 Task: Create Board Social Media Monitoring to Workspace CRM Implementation. Create Board Project Time Tracking to Workspace CRM Implementation. Create Board Brand Storytelling and Narrative Development to Workspace CRM Implementation
Action: Mouse moved to (116, 60)
Screenshot: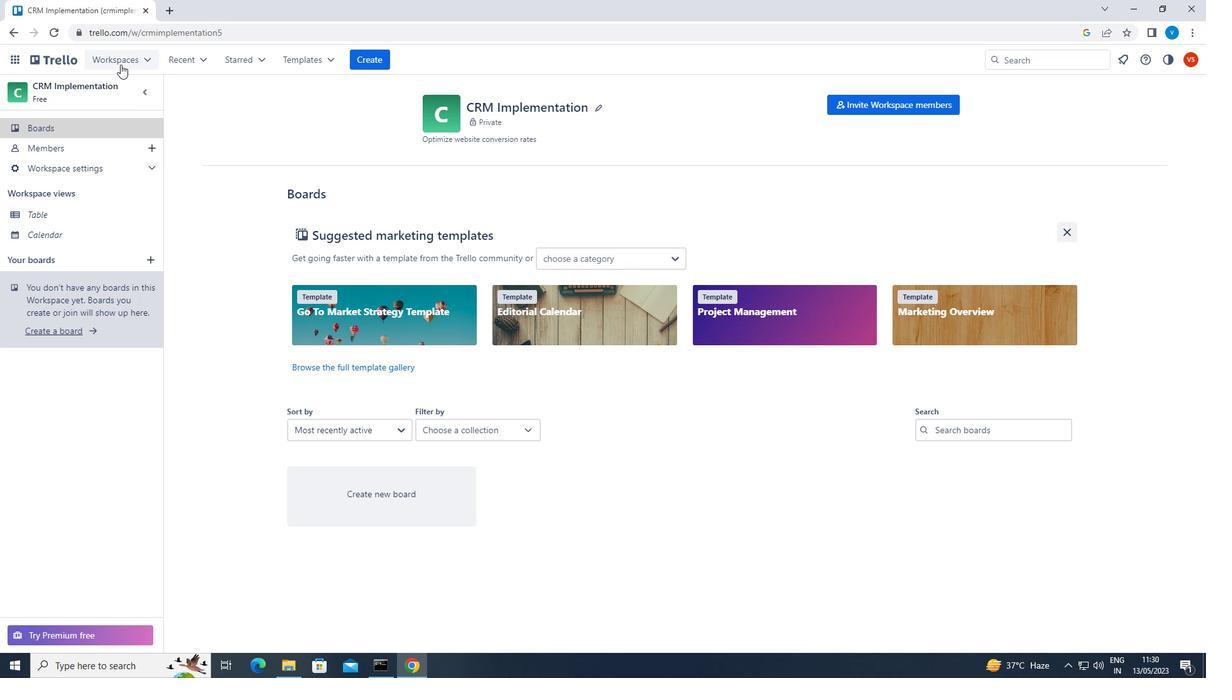 
Action: Mouse pressed left at (116, 60)
Screenshot: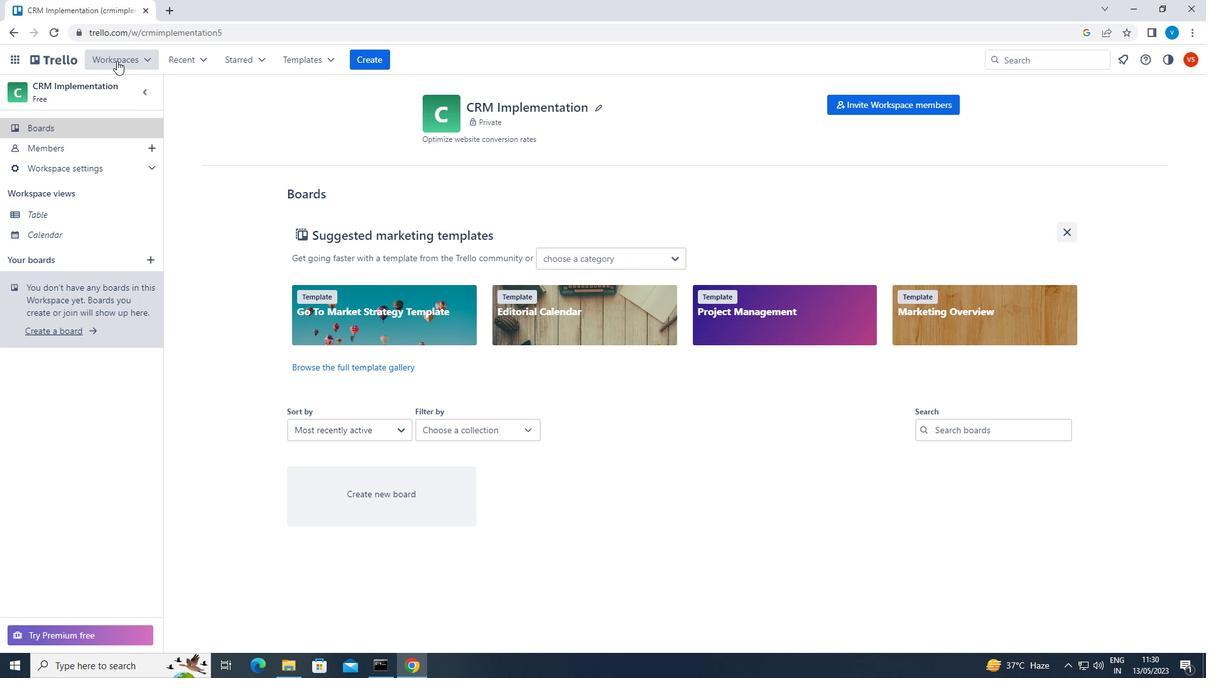 
Action: Mouse moved to (157, 466)
Screenshot: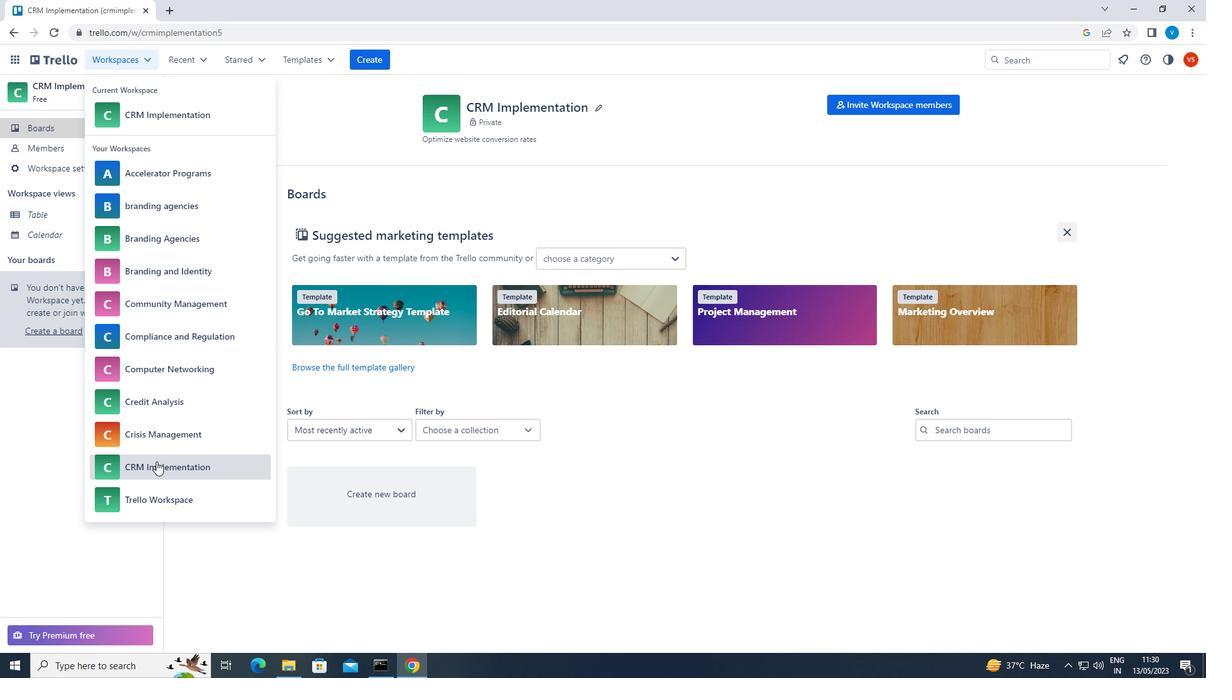 
Action: Mouse pressed left at (157, 466)
Screenshot: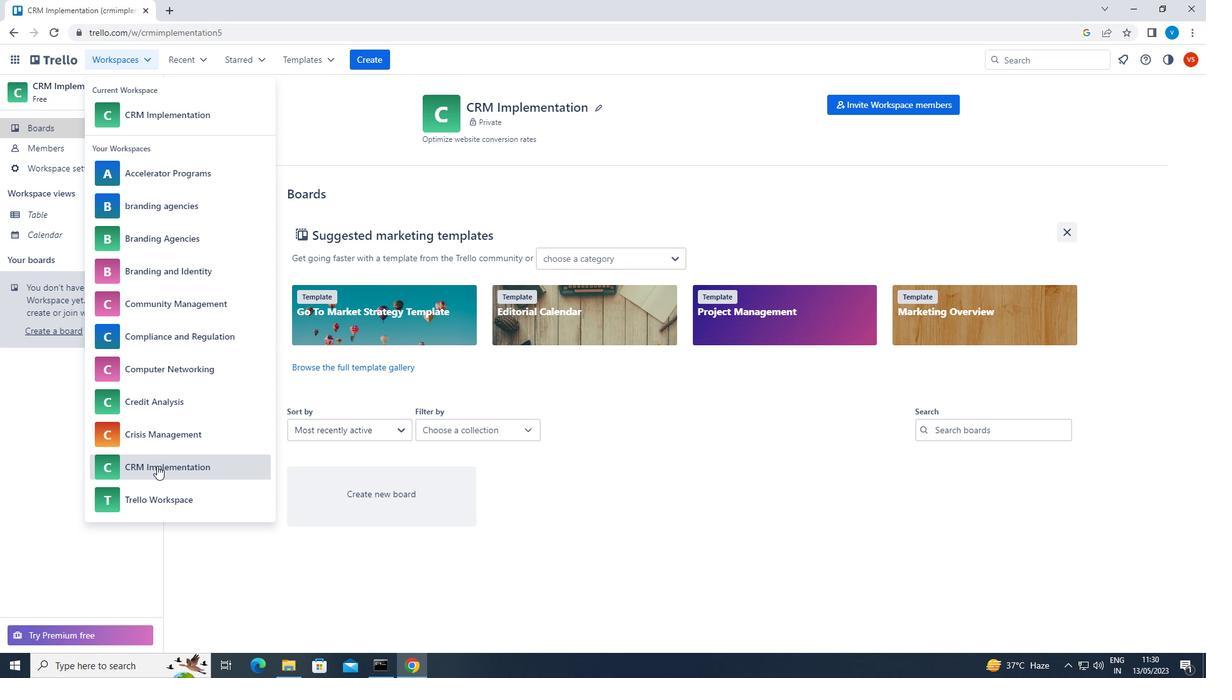 
Action: Mouse moved to (374, 59)
Screenshot: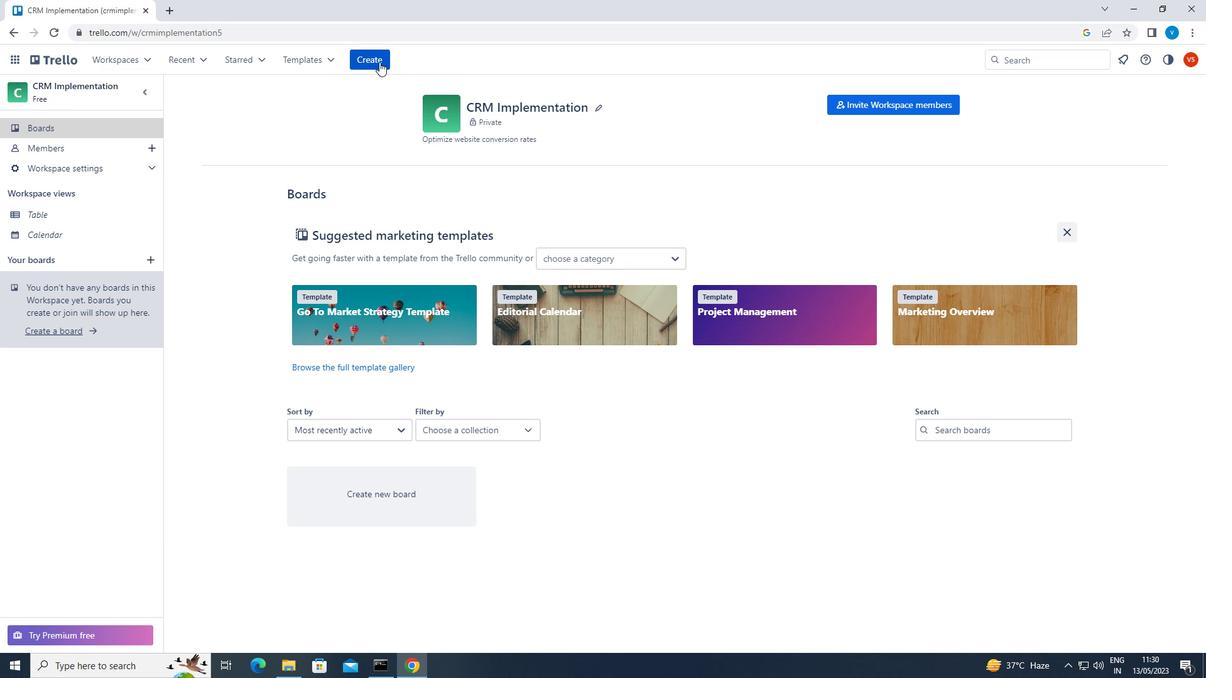 
Action: Mouse pressed left at (374, 59)
Screenshot: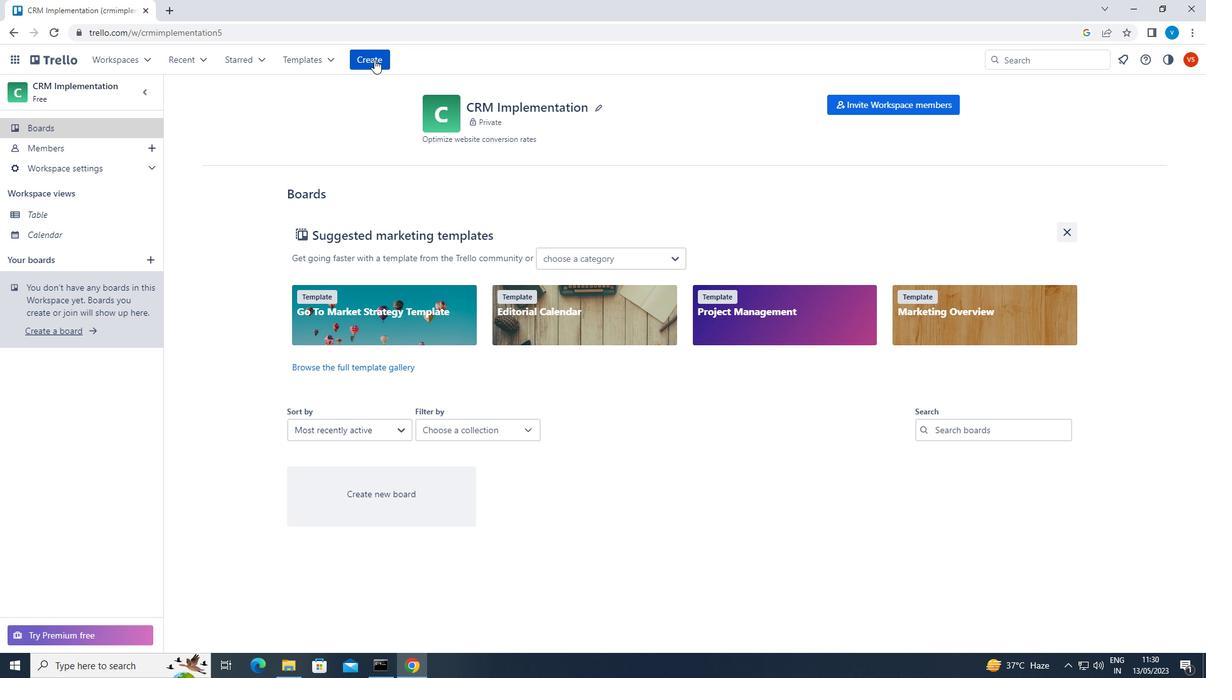 
Action: Mouse moved to (400, 114)
Screenshot: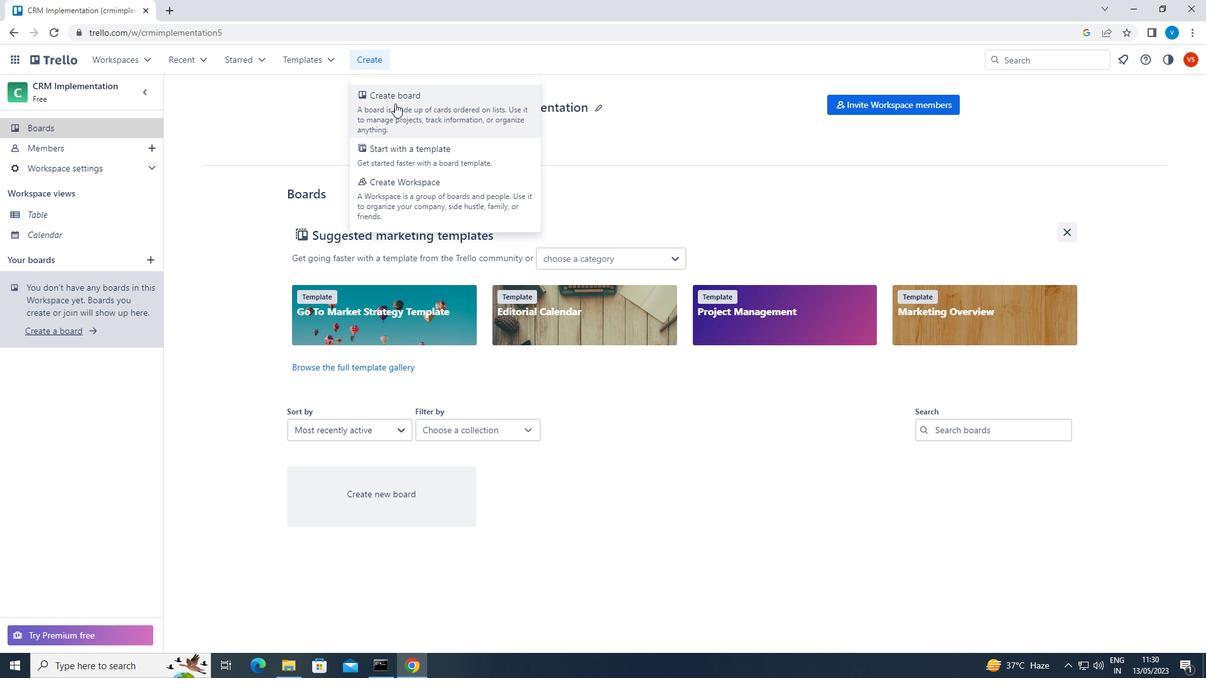 
Action: Mouse pressed left at (400, 114)
Screenshot: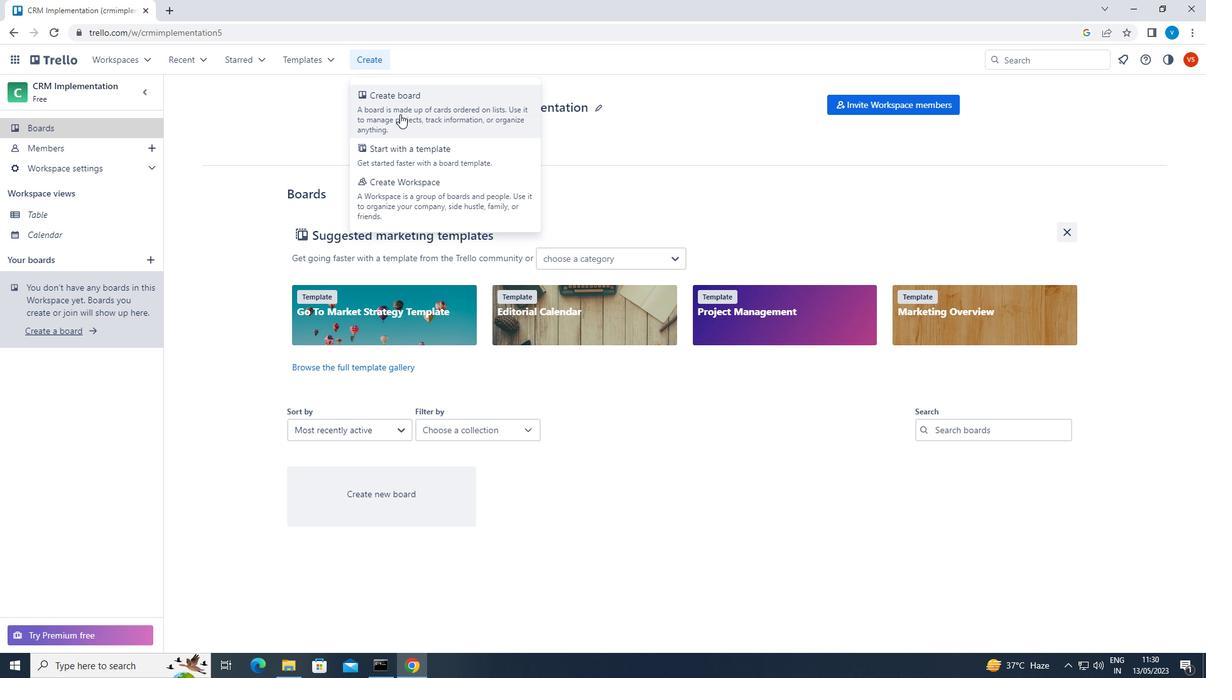 
Action: Mouse moved to (399, 116)
Screenshot: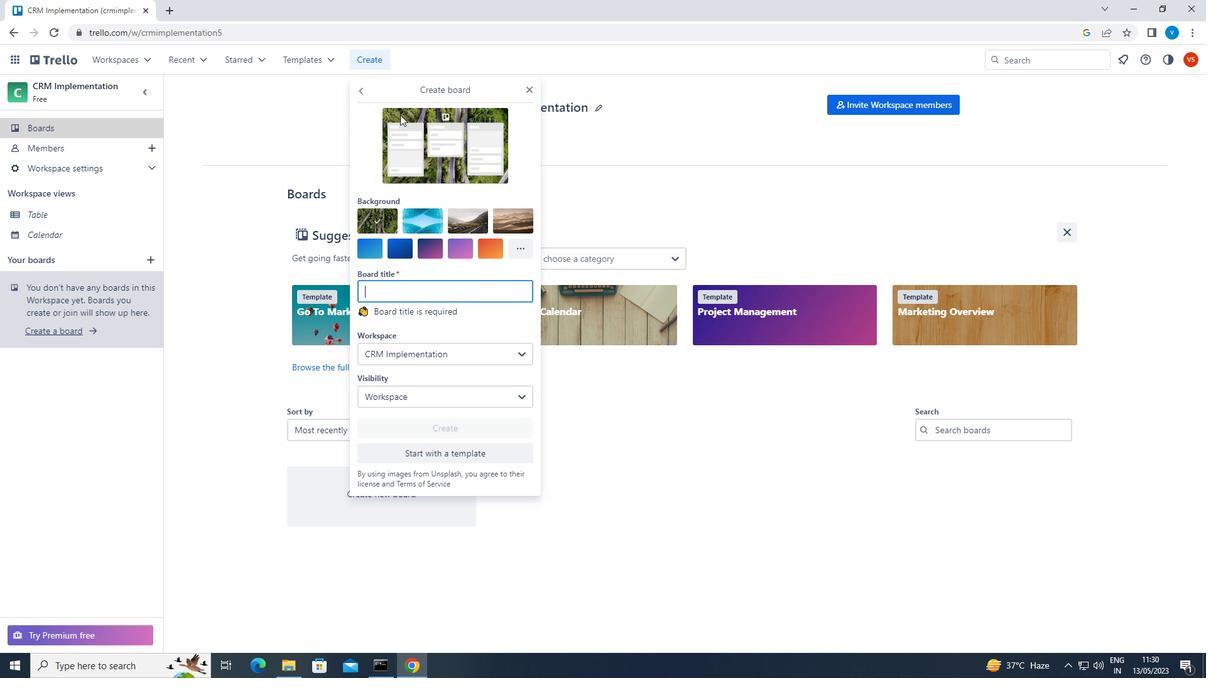 
Action: Key pressed <Key.shift>SOCIAL<Key.space><Key.shift>MEDIA<Key.space><Key.shift>MONITORING
Screenshot: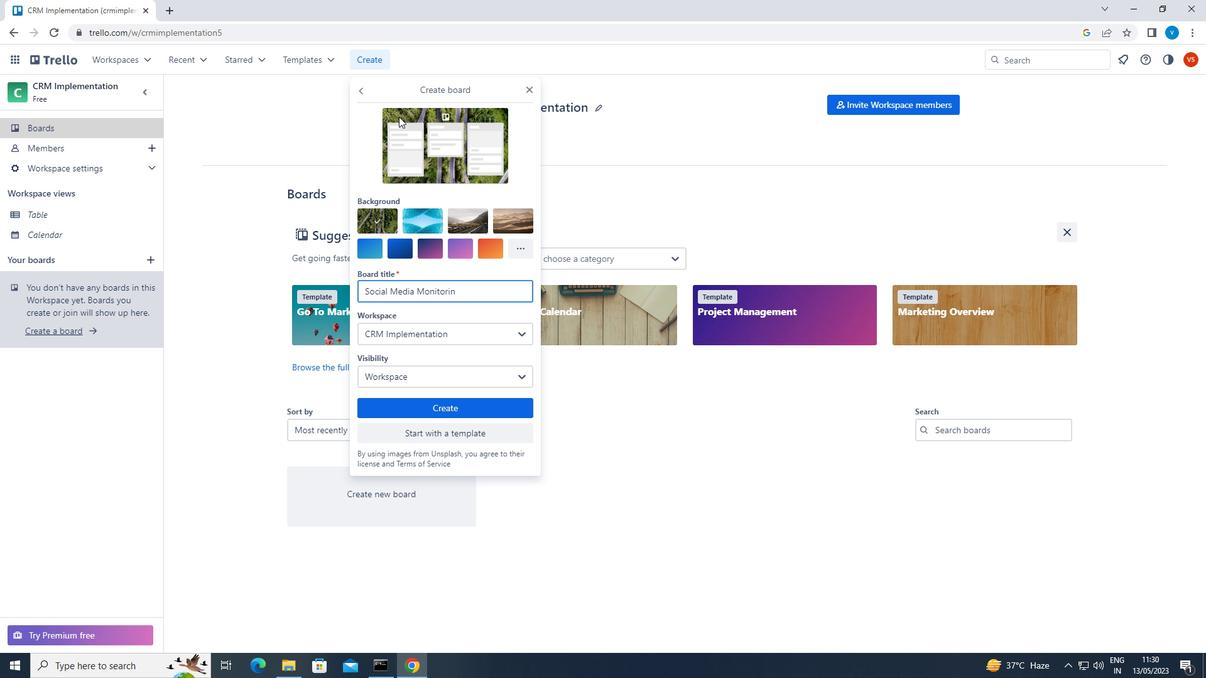 
Action: Mouse moved to (469, 405)
Screenshot: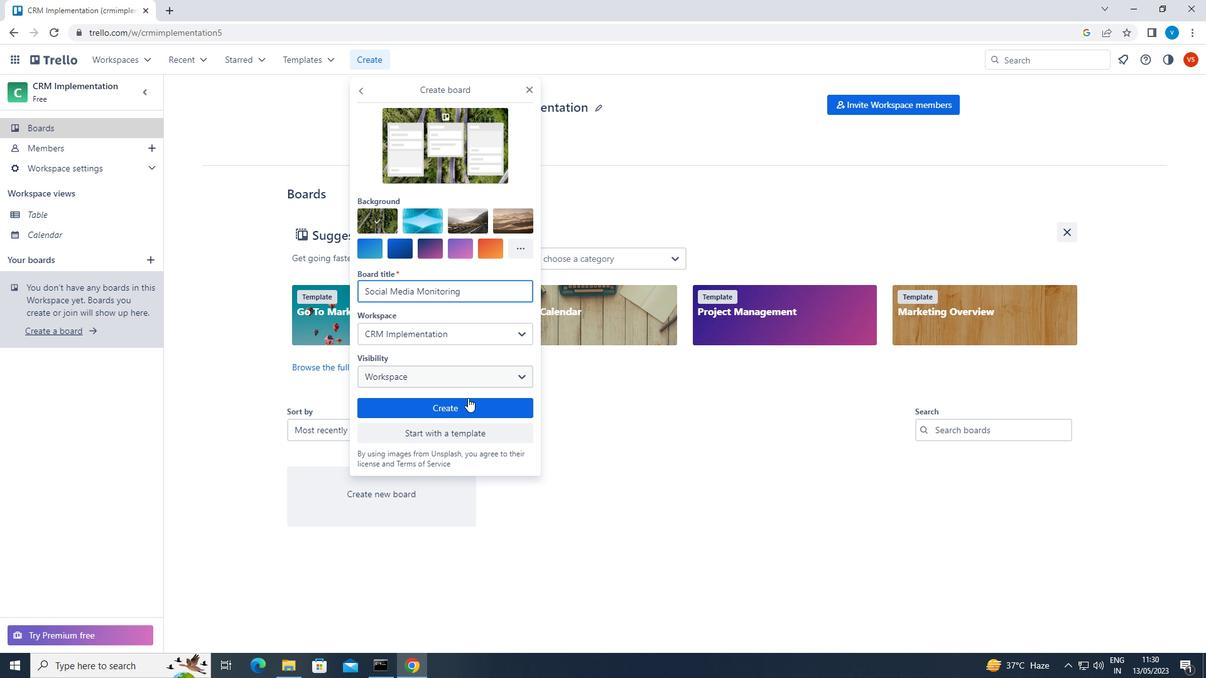 
Action: Mouse pressed left at (469, 405)
Screenshot: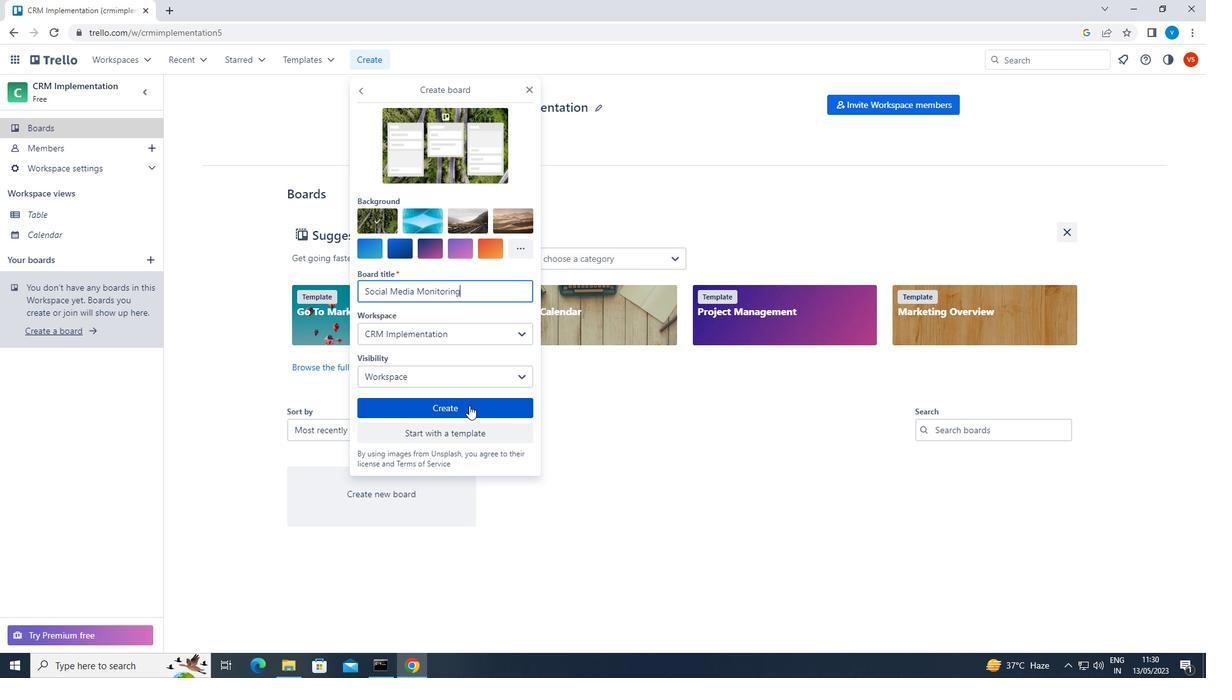 
Action: Mouse moved to (373, 59)
Screenshot: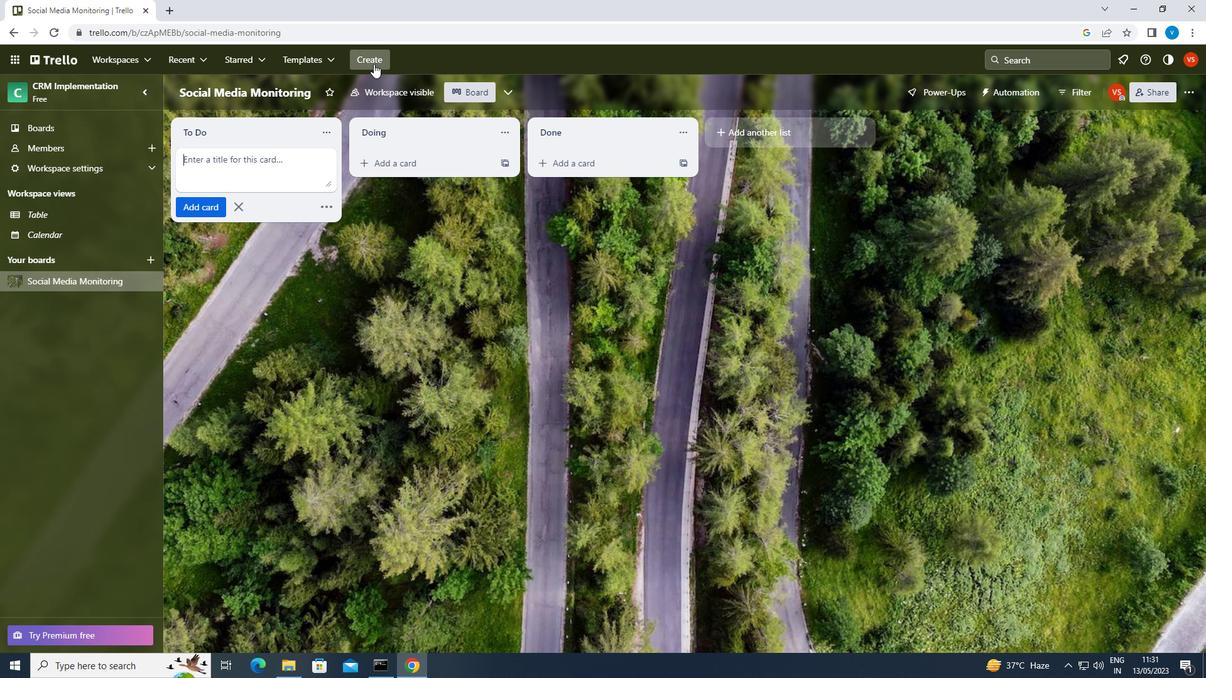 
Action: Mouse pressed left at (373, 59)
Screenshot: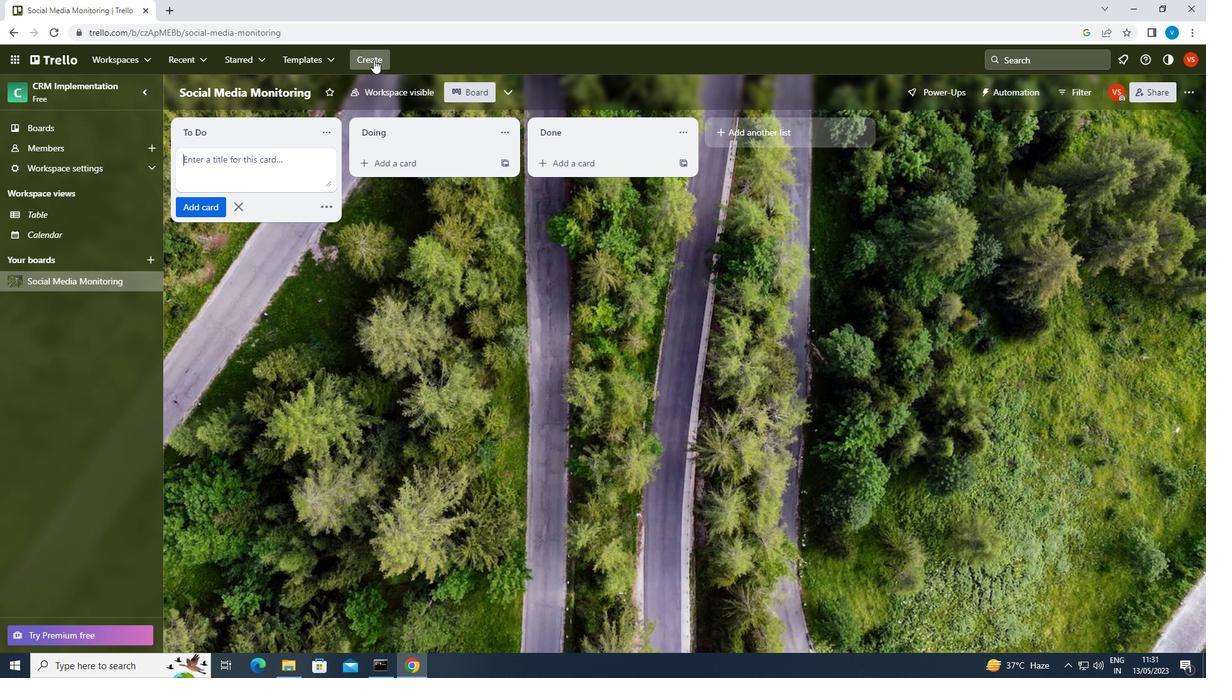 
Action: Mouse moved to (401, 114)
Screenshot: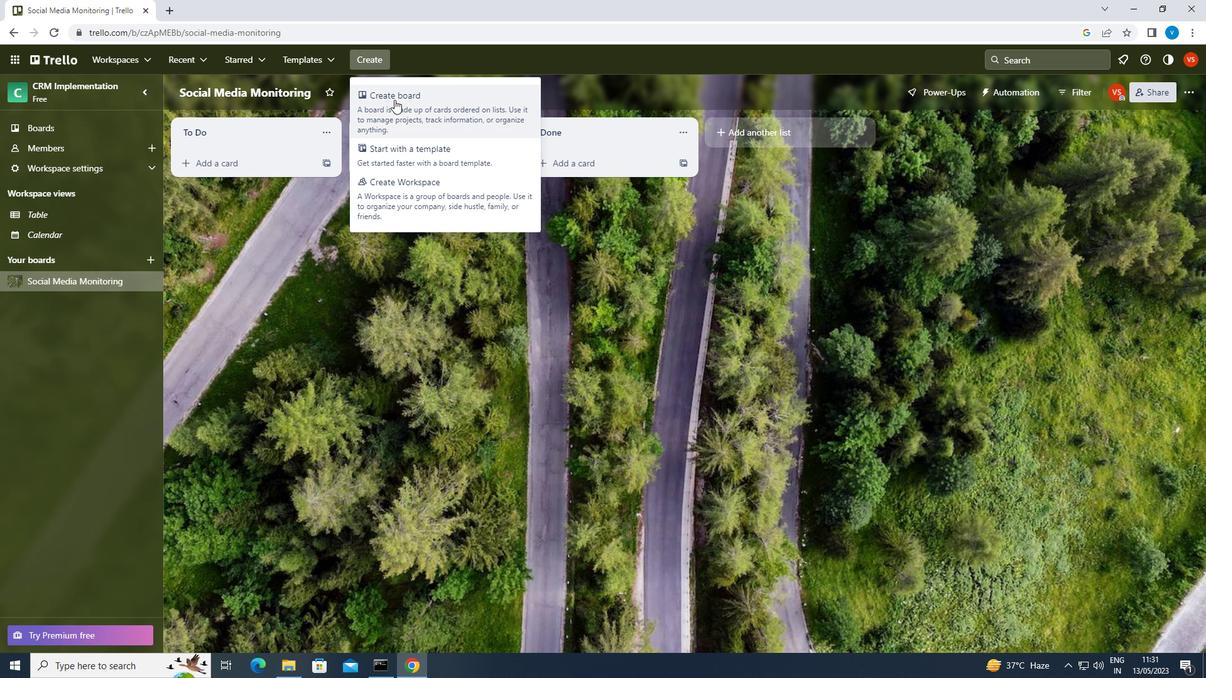 
Action: Mouse pressed left at (401, 114)
Screenshot: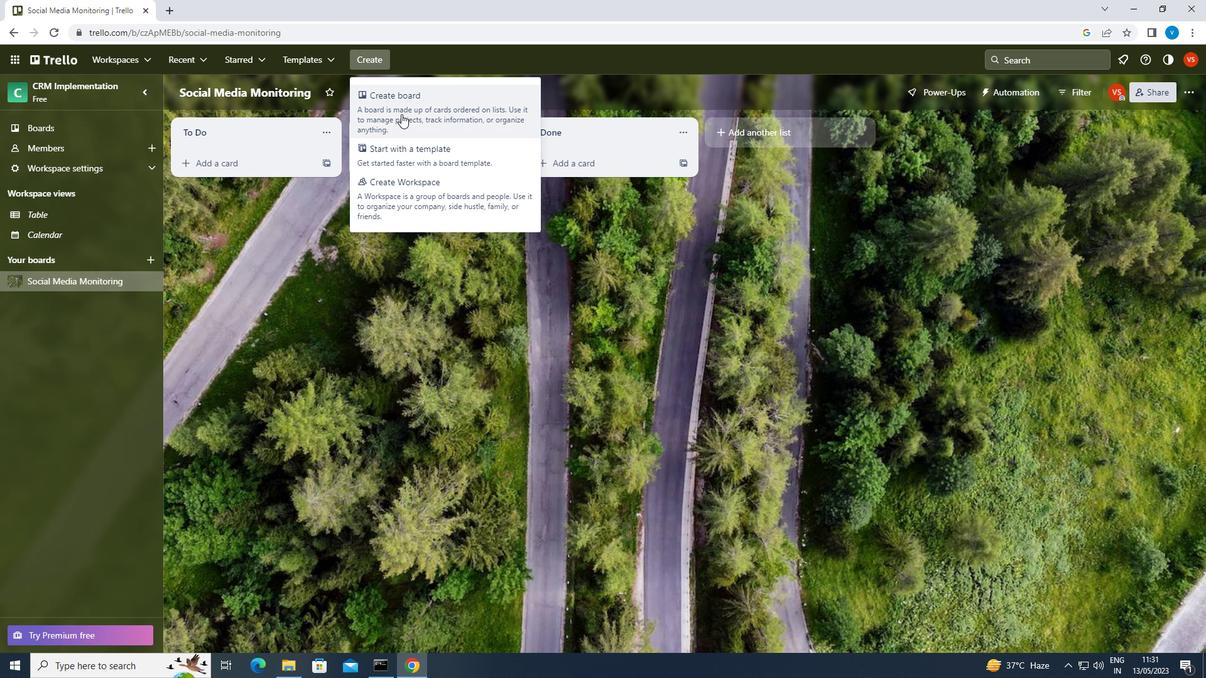 
Action: Mouse moved to (462, 250)
Screenshot: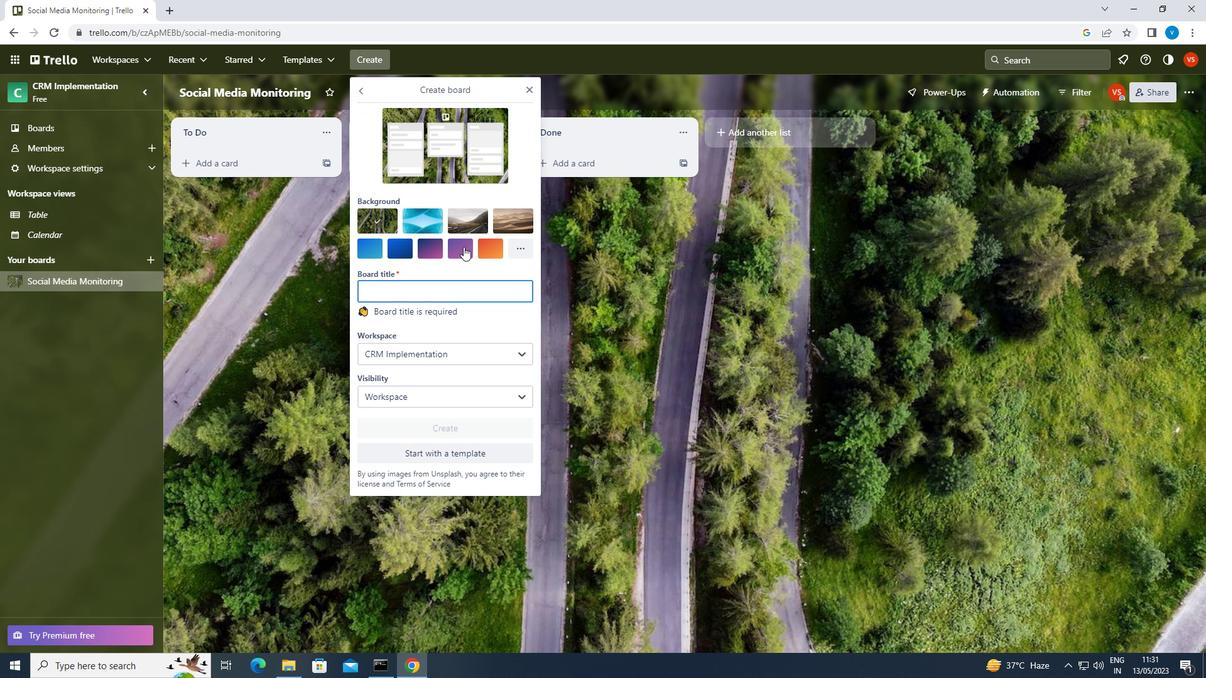 
Action: Key pressed <Key.shift>PROJECT<Key.space><Key.shift>TIME<Key.space><Key.shift>TRACKING
Screenshot: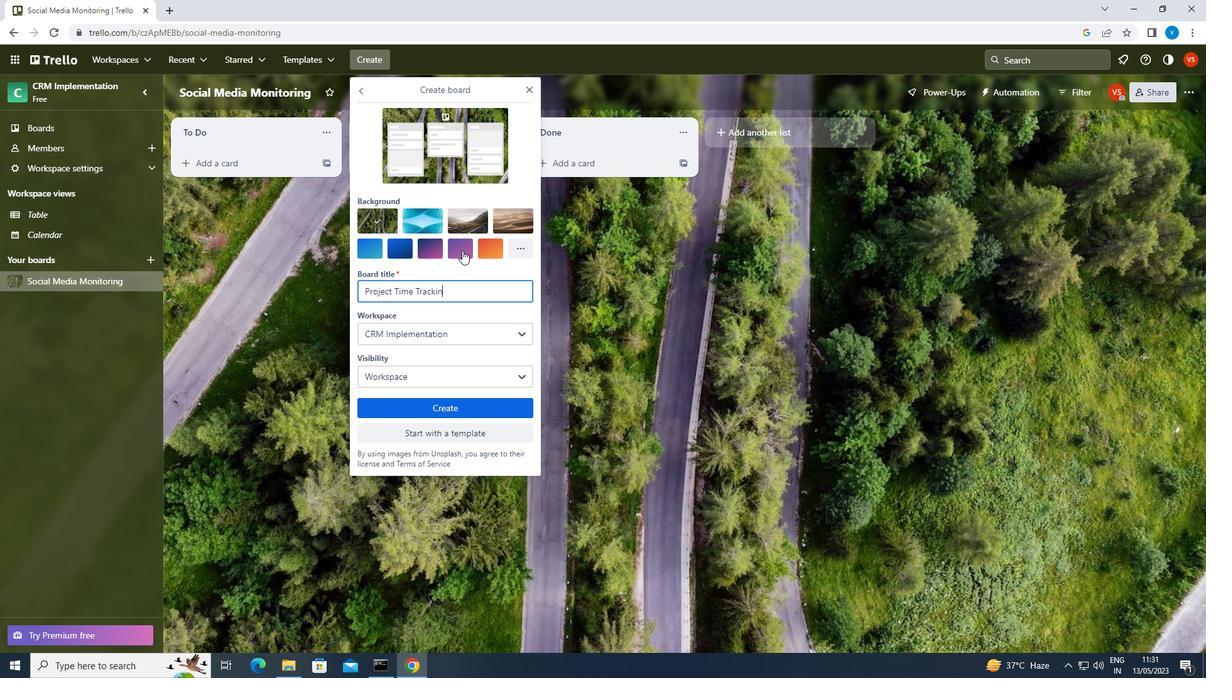 
Action: Mouse moved to (438, 406)
Screenshot: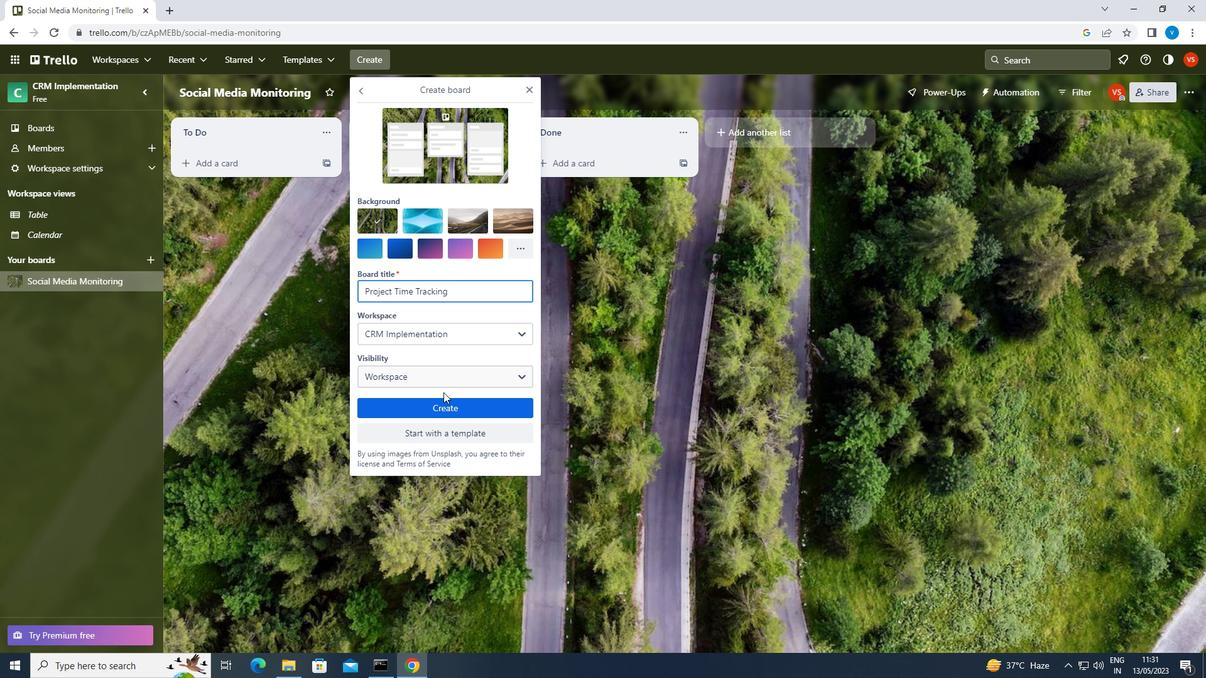 
Action: Mouse pressed left at (438, 406)
Screenshot: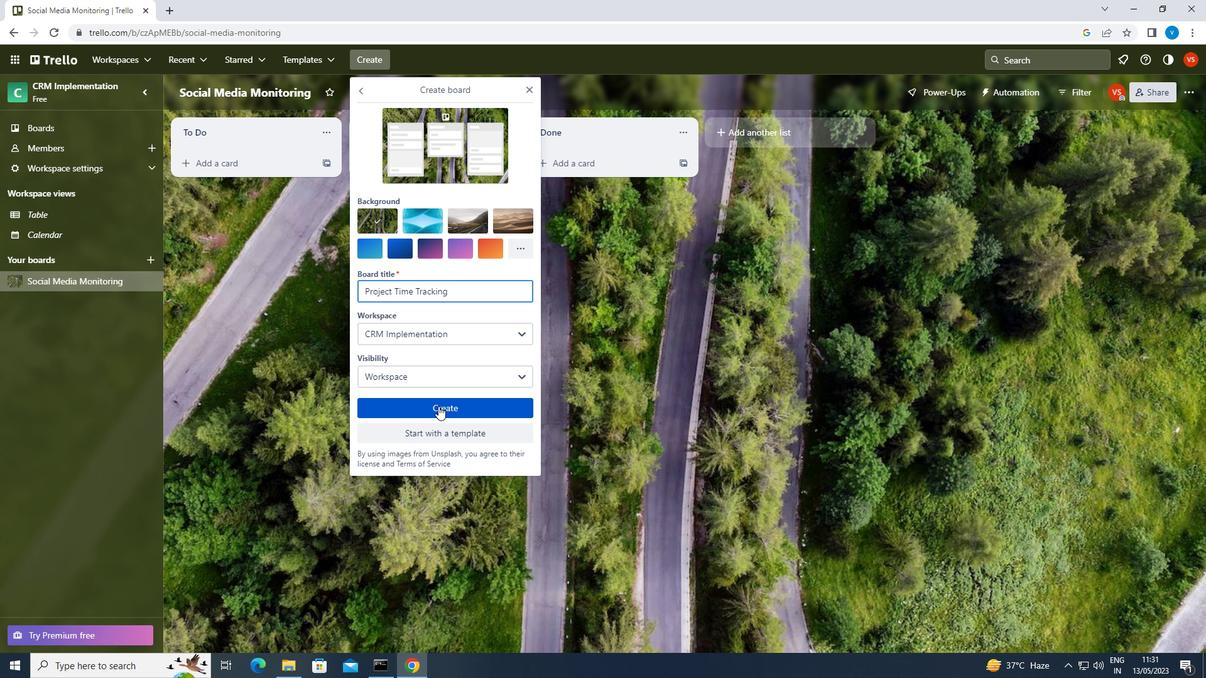 
Action: Mouse moved to (374, 57)
Screenshot: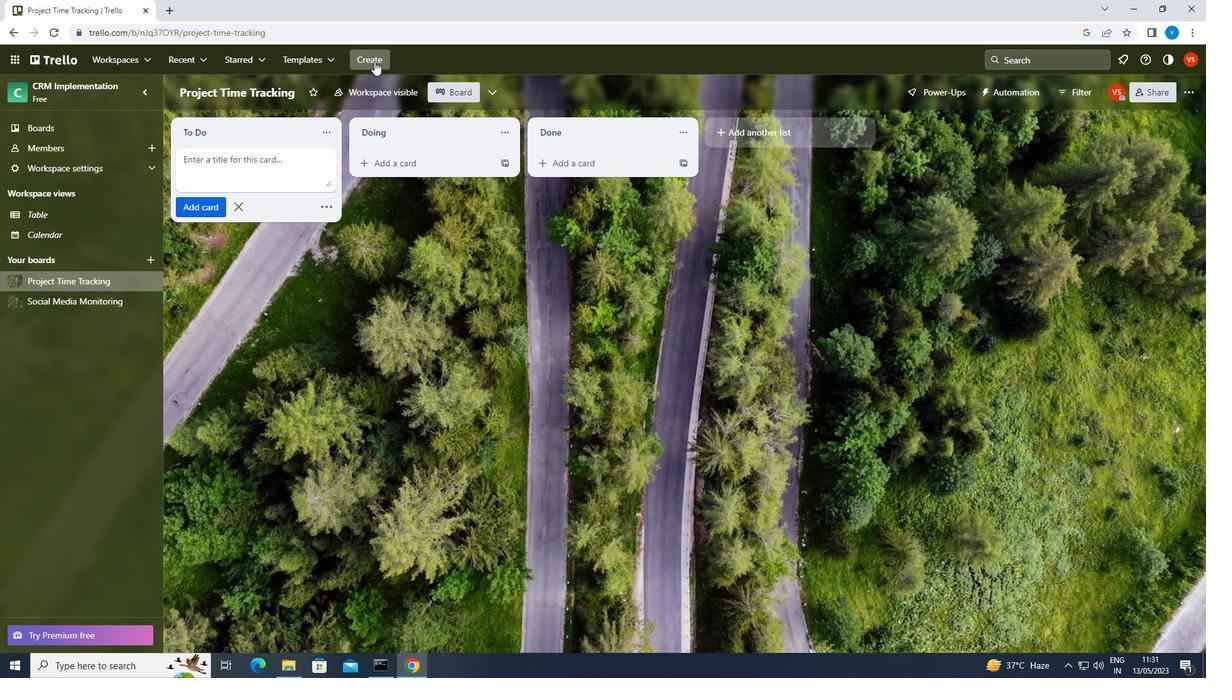 
Action: Mouse pressed left at (374, 57)
Screenshot: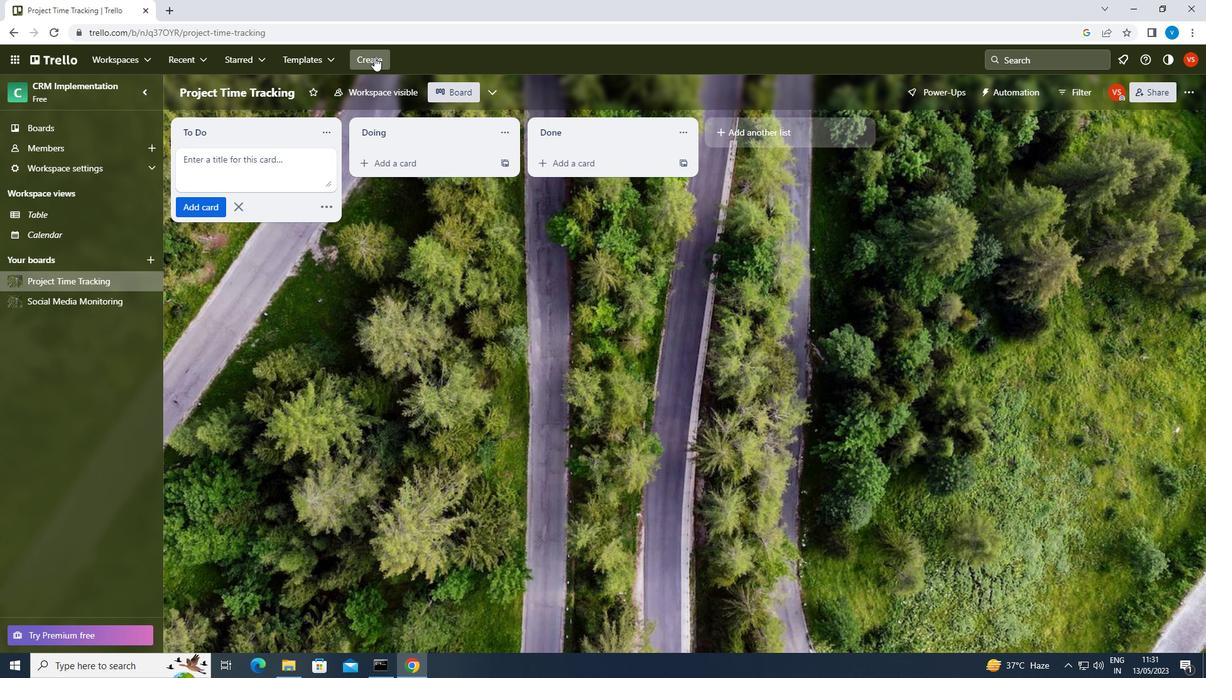 
Action: Mouse moved to (404, 107)
Screenshot: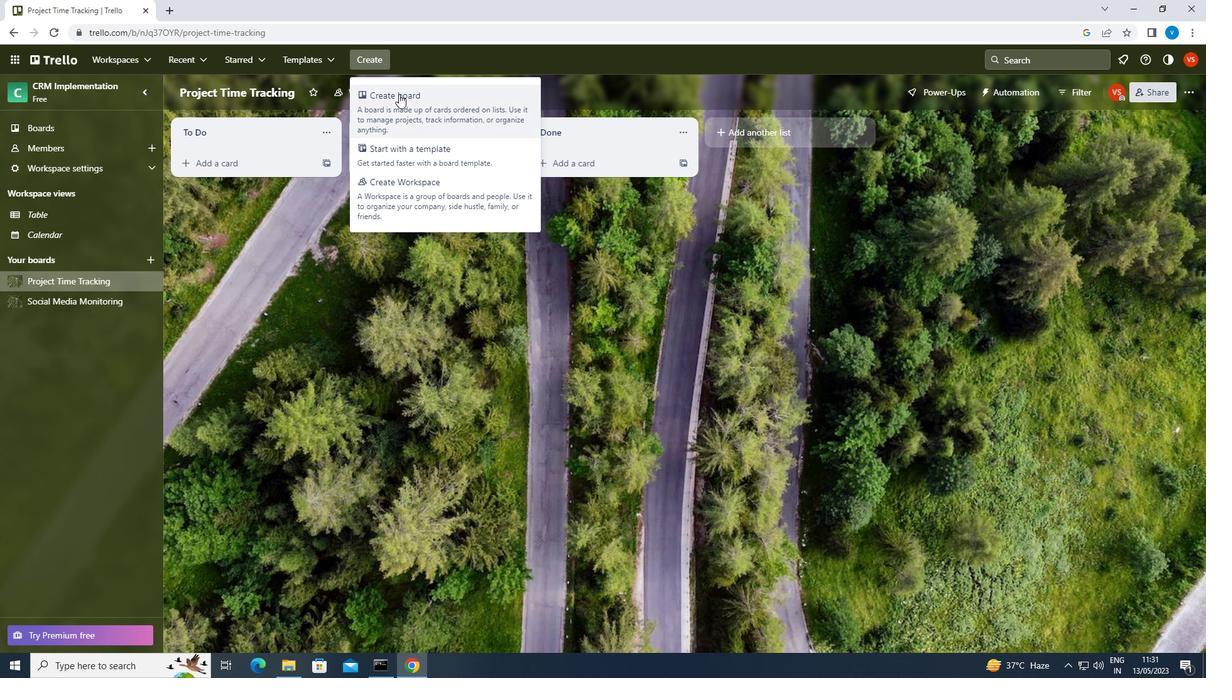 
Action: Mouse pressed left at (404, 107)
Screenshot: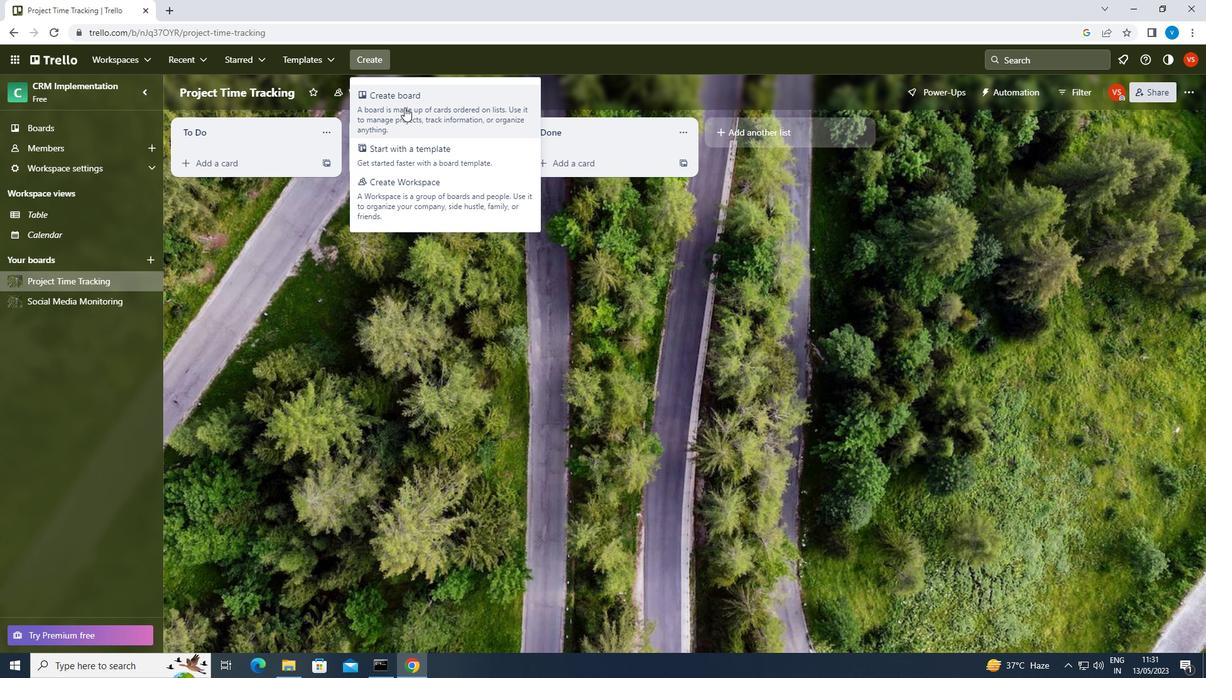 
Action: Mouse moved to (451, 295)
Screenshot: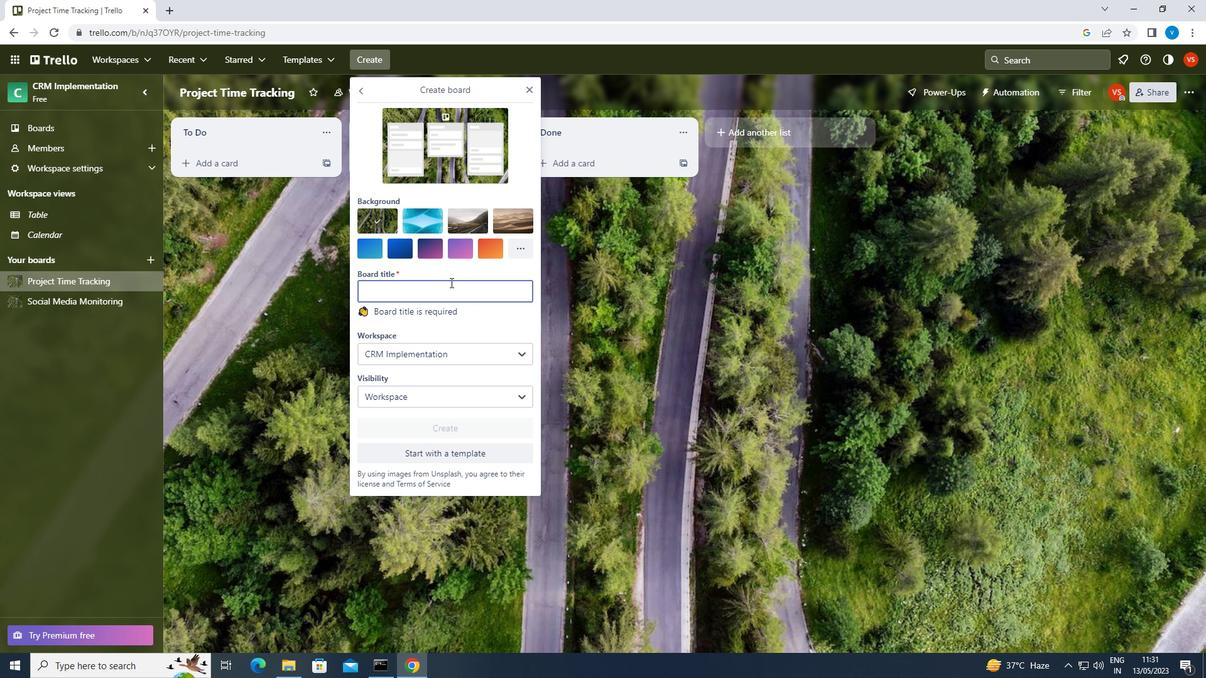 
Action: Mouse pressed left at (451, 295)
Screenshot: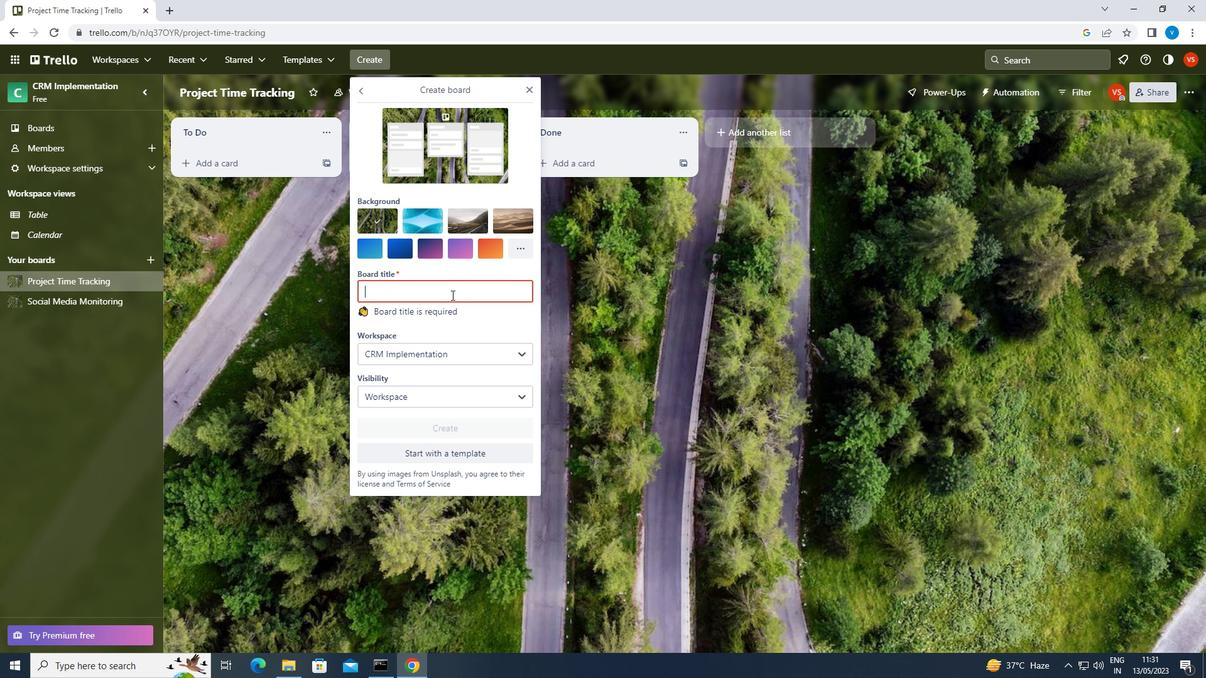 
Action: Key pressed <Key.shift>BRAND<Key.space><Key.shift>STORYTELLING<Key.space>AND<Key.space><Key.shift>NARRATIVE<Key.space><Key.shift><Key.shift>DEVELOPMENT
Screenshot: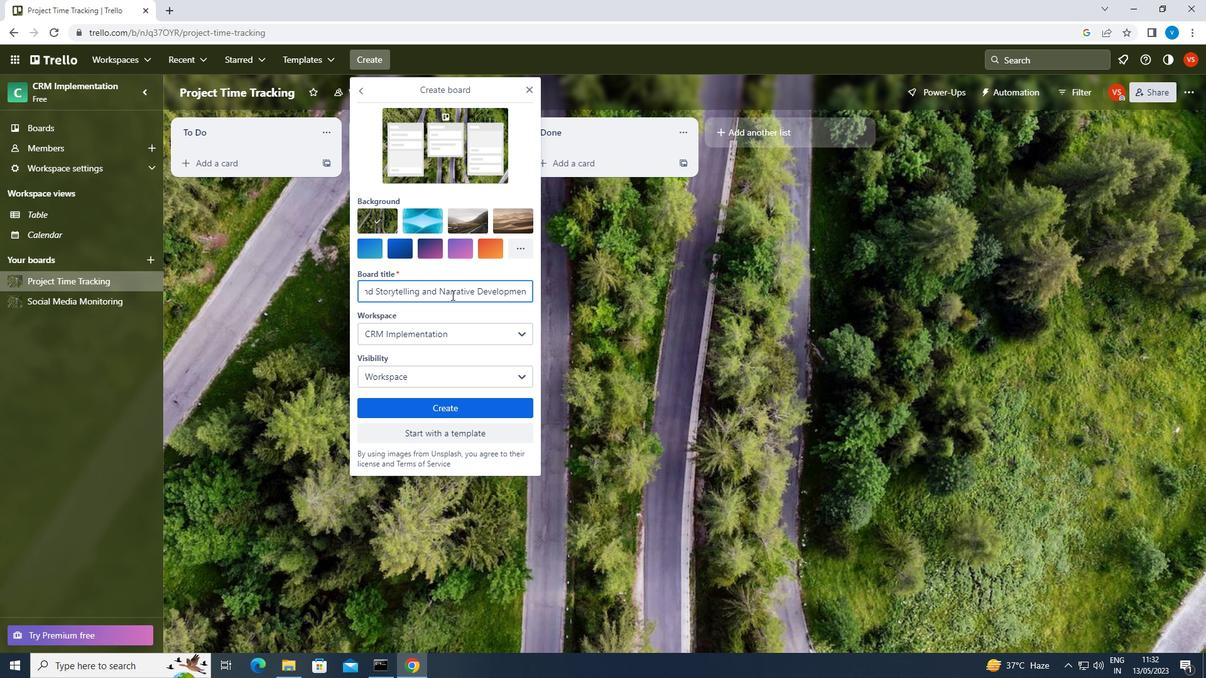 
Action: Mouse moved to (469, 411)
Screenshot: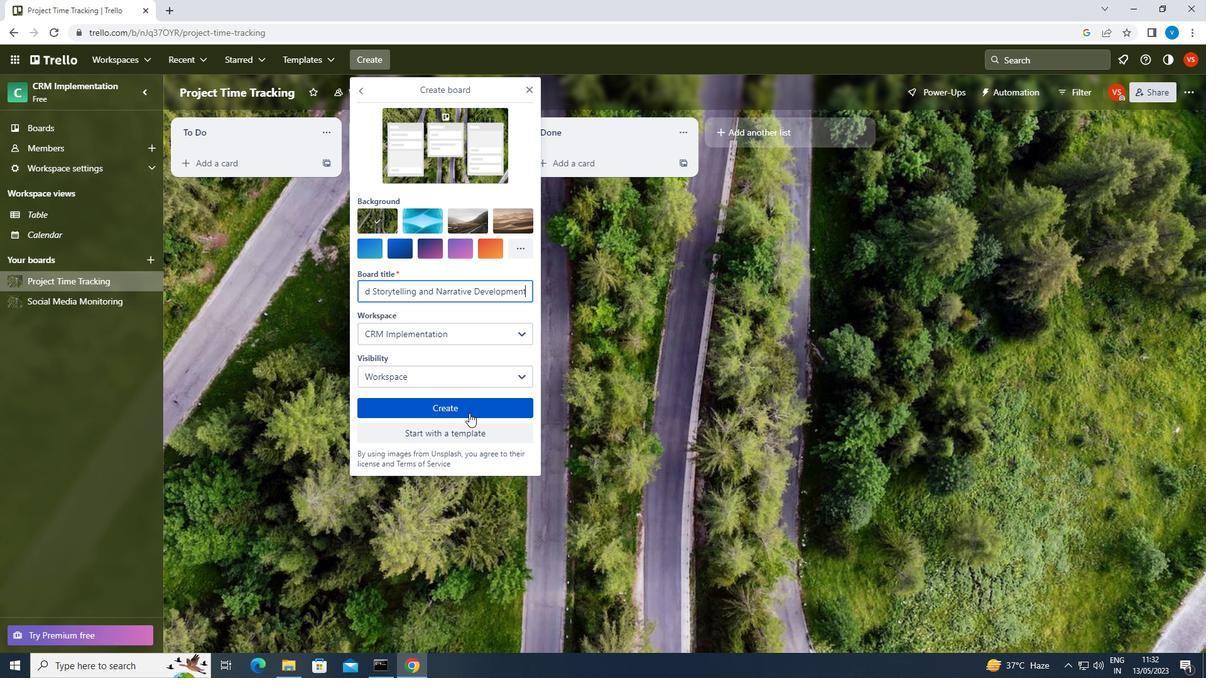 
Action: Mouse pressed left at (469, 411)
Screenshot: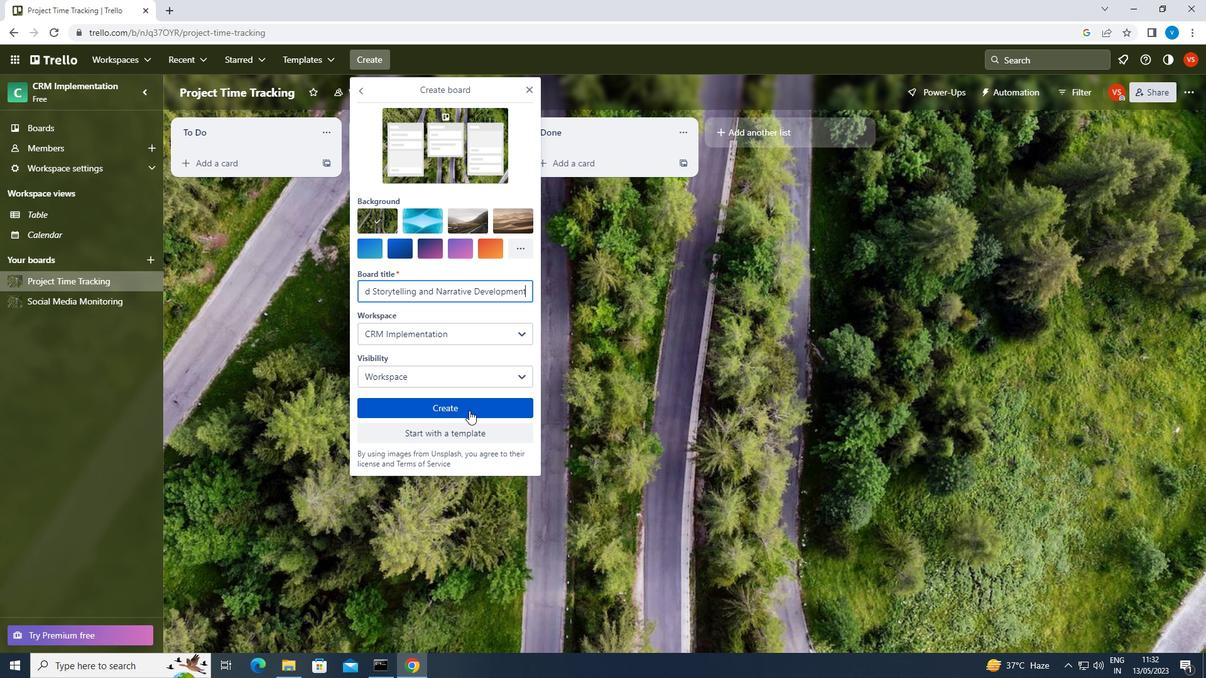 
